 Task: Add Attachment from Trello to Card Card0000000074 in Board Board0000000019 in Workspace WS0000000007 in Trello. Add Cover Yellow to Card Card0000000074 in Board Board0000000019 in Workspace WS0000000007 in Trello. Add "Copy Card To …" Button titled Button0000000074 to "bottom" of the list "To Do" to Card Card0000000074 in Board Board0000000019 in Workspace WS0000000007 in Trello. Add Description DS0000000074 to Card Card0000000074 in Board Board0000000019 in Workspace WS0000000007 in Trello. Add Comment CM0000000074 to Card Card0000000074 in Board Board0000000019 in Workspace WS0000000007 in Trello
Action: Mouse moved to (294, 312)
Screenshot: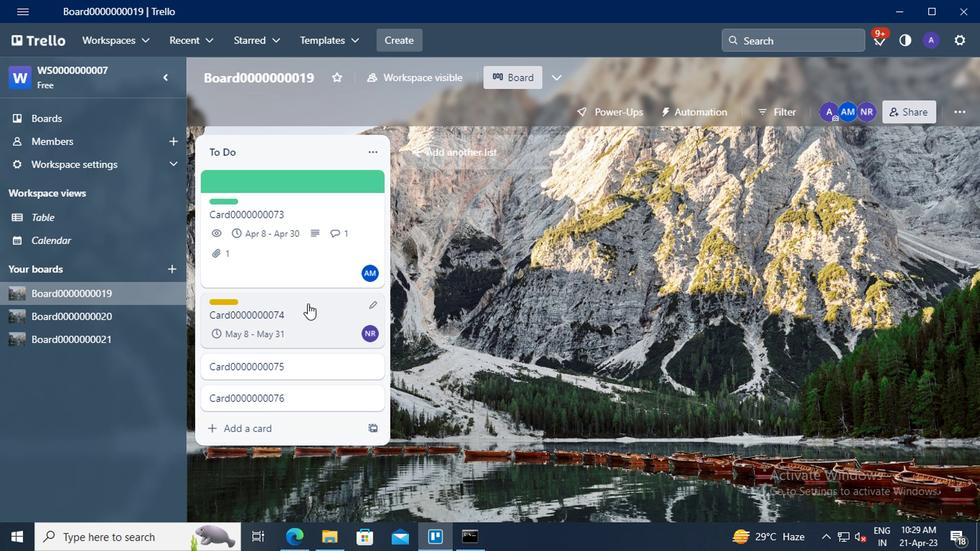 
Action: Mouse pressed left at (294, 312)
Screenshot: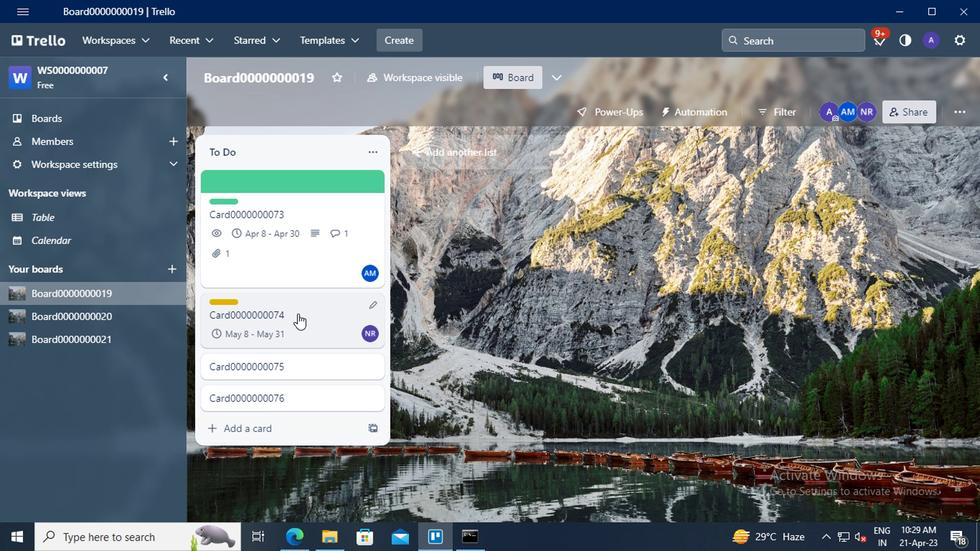 
Action: Mouse moved to (670, 300)
Screenshot: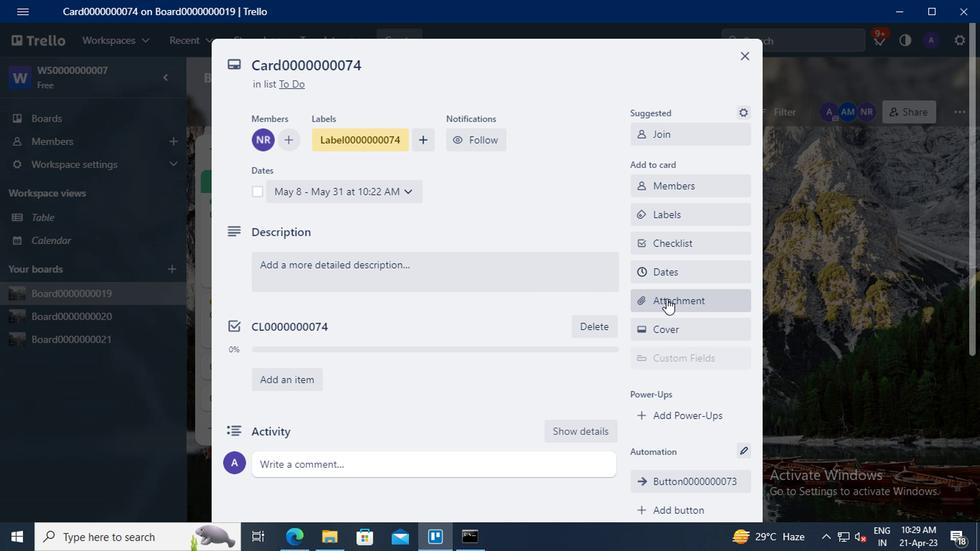 
Action: Mouse pressed left at (670, 300)
Screenshot: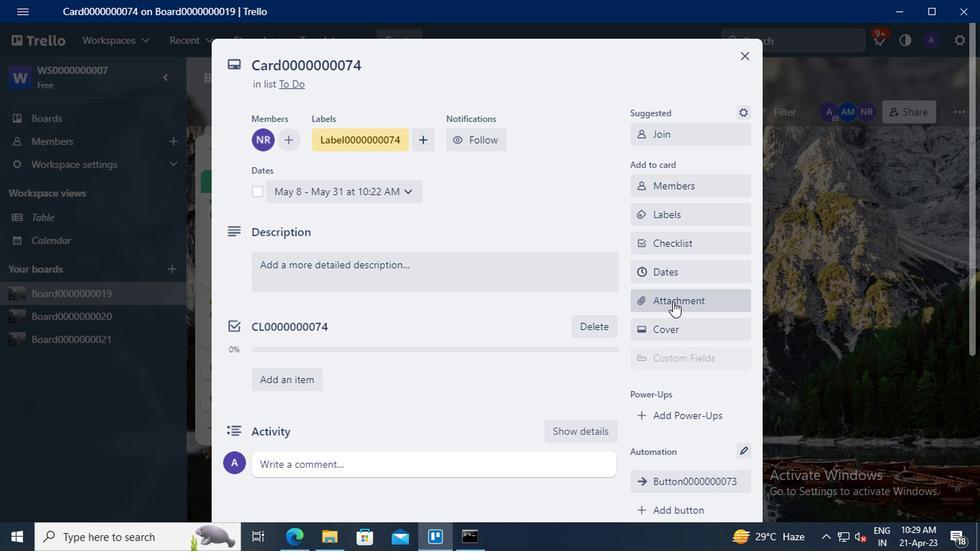 
Action: Mouse moved to (662, 148)
Screenshot: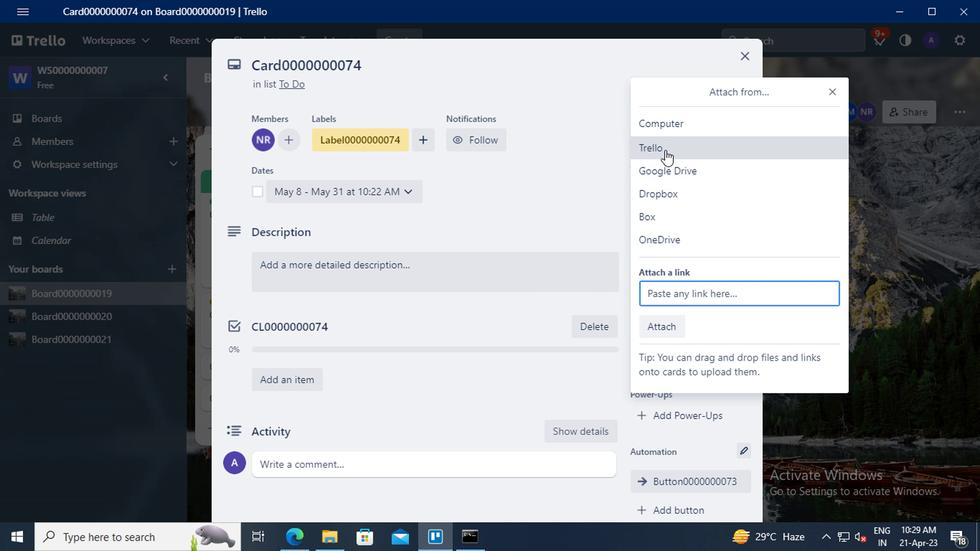 
Action: Mouse pressed left at (662, 148)
Screenshot: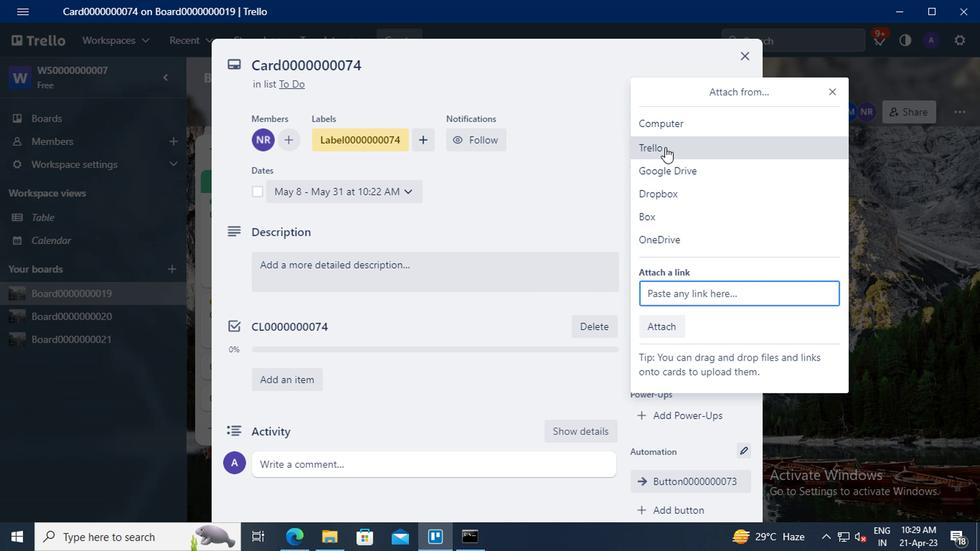 
Action: Mouse moved to (673, 183)
Screenshot: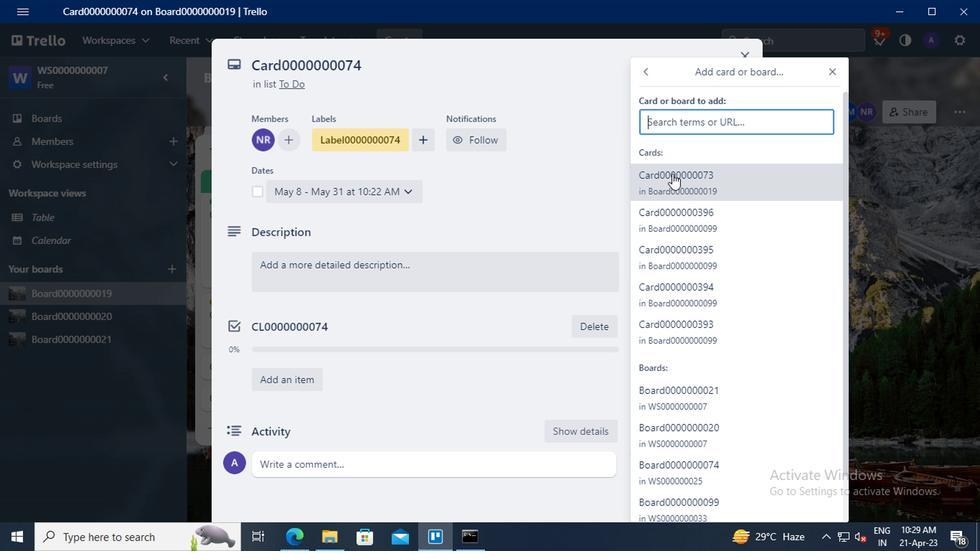 
Action: Mouse pressed left at (673, 183)
Screenshot: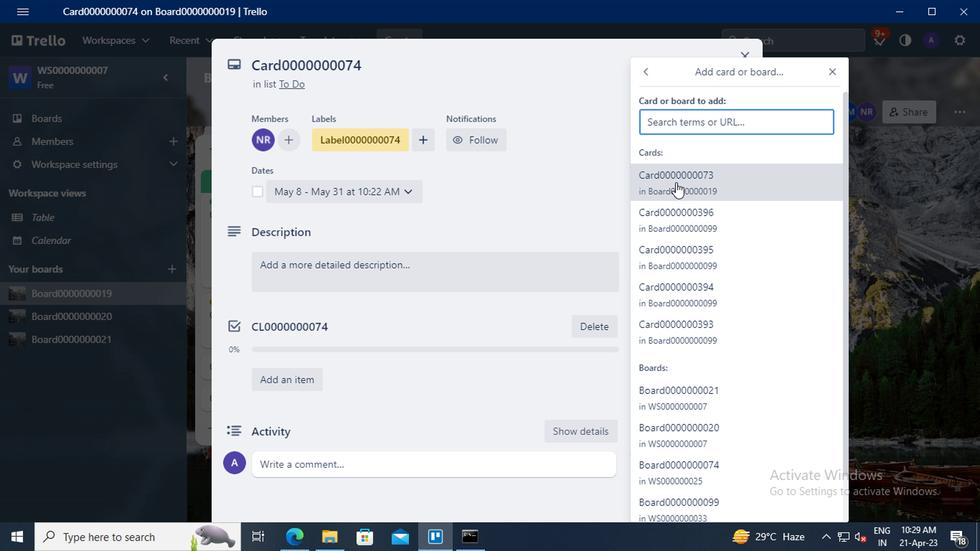 
Action: Mouse moved to (683, 327)
Screenshot: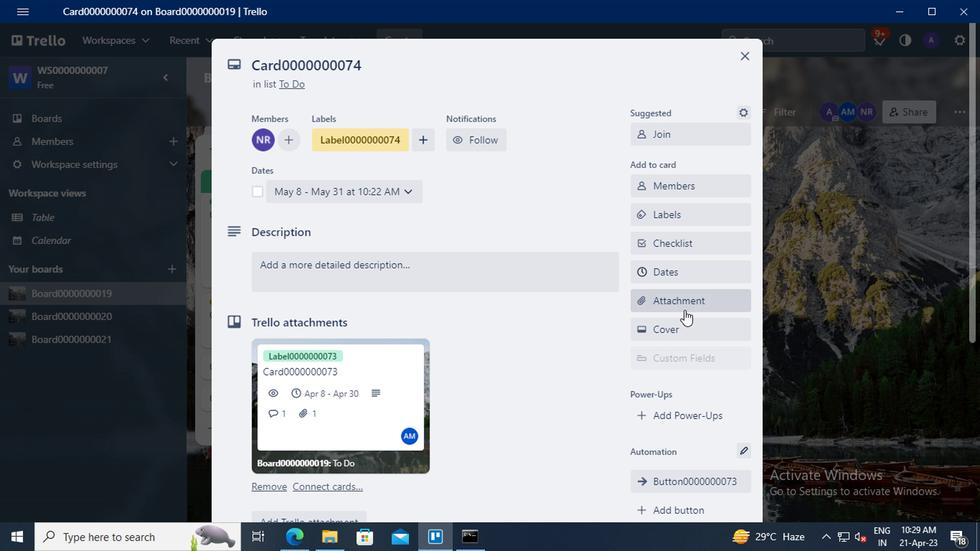 
Action: Mouse pressed left at (683, 327)
Screenshot: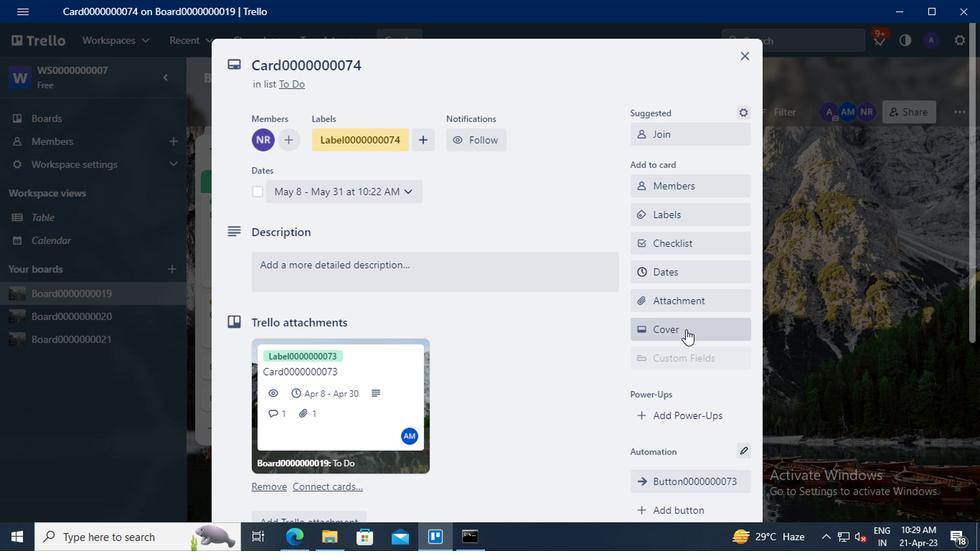 
Action: Mouse moved to (699, 237)
Screenshot: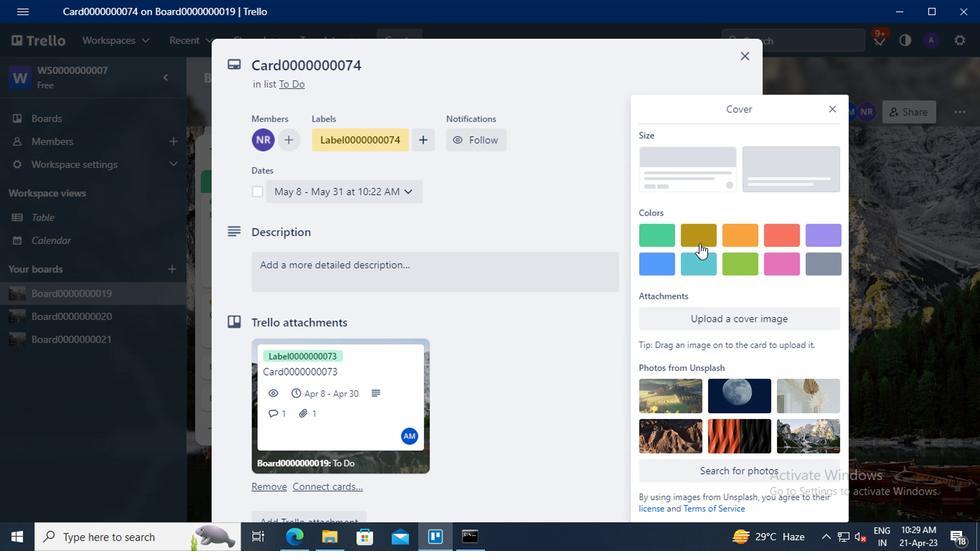 
Action: Mouse pressed left at (699, 237)
Screenshot: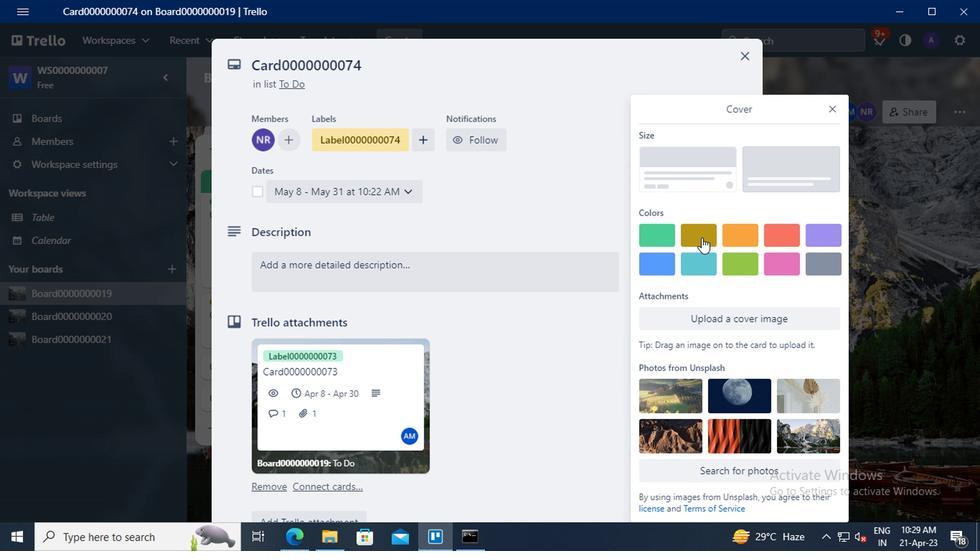 
Action: Mouse moved to (831, 87)
Screenshot: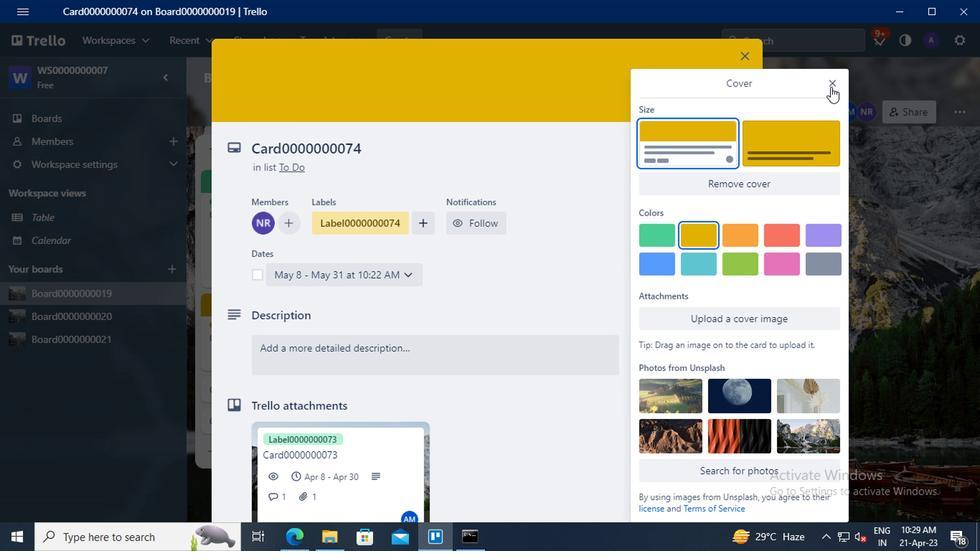 
Action: Mouse pressed left at (831, 87)
Screenshot: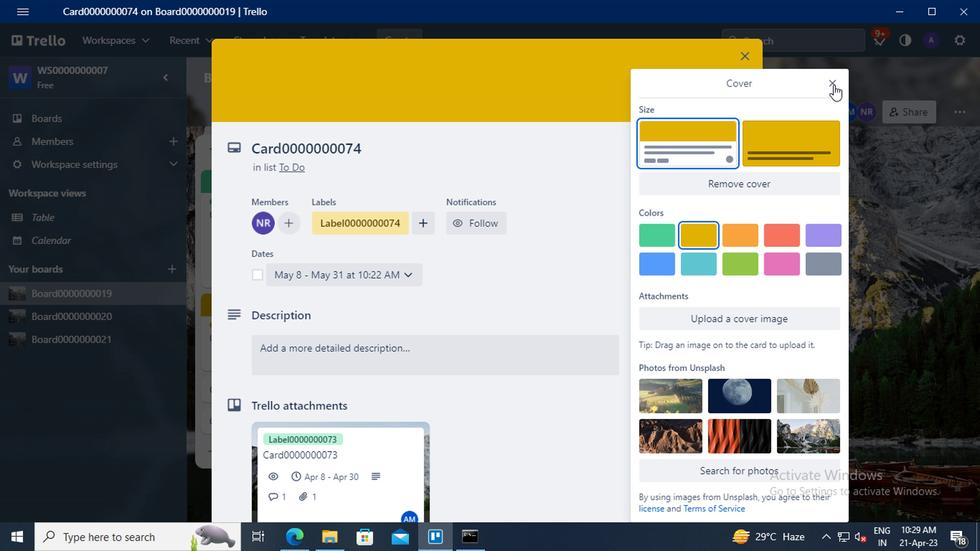 
Action: Mouse moved to (688, 214)
Screenshot: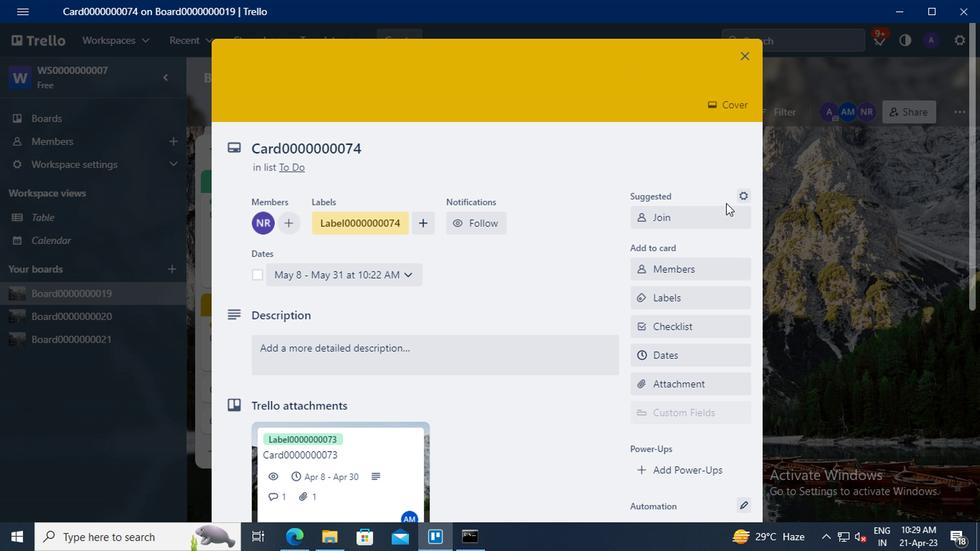 
Action: Mouse scrolled (688, 214) with delta (0, 0)
Screenshot: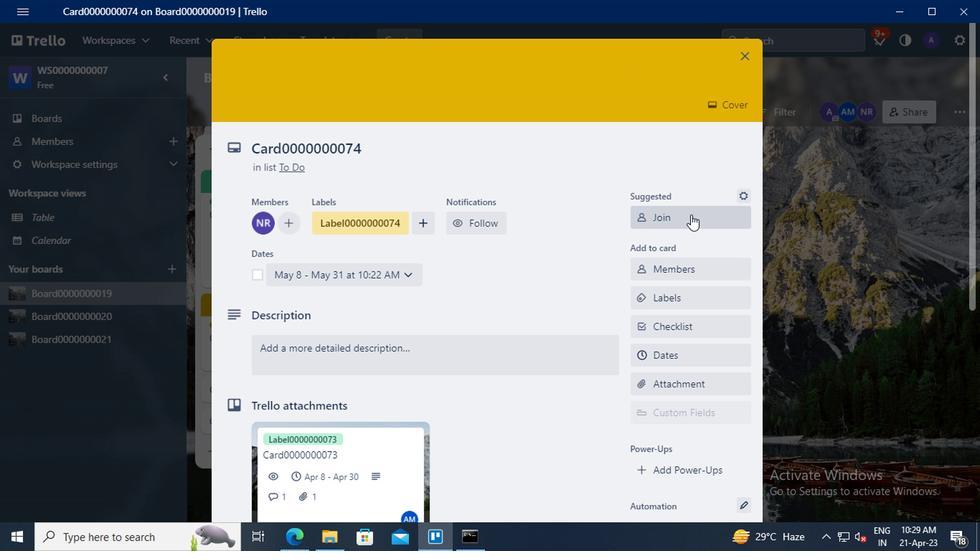 
Action: Mouse scrolled (688, 214) with delta (0, 0)
Screenshot: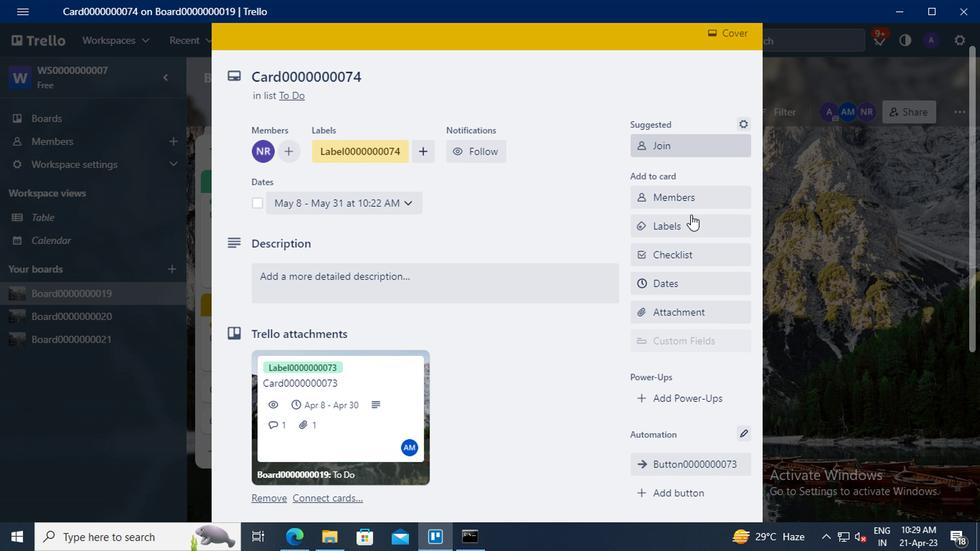 
Action: Mouse scrolled (688, 214) with delta (0, 0)
Screenshot: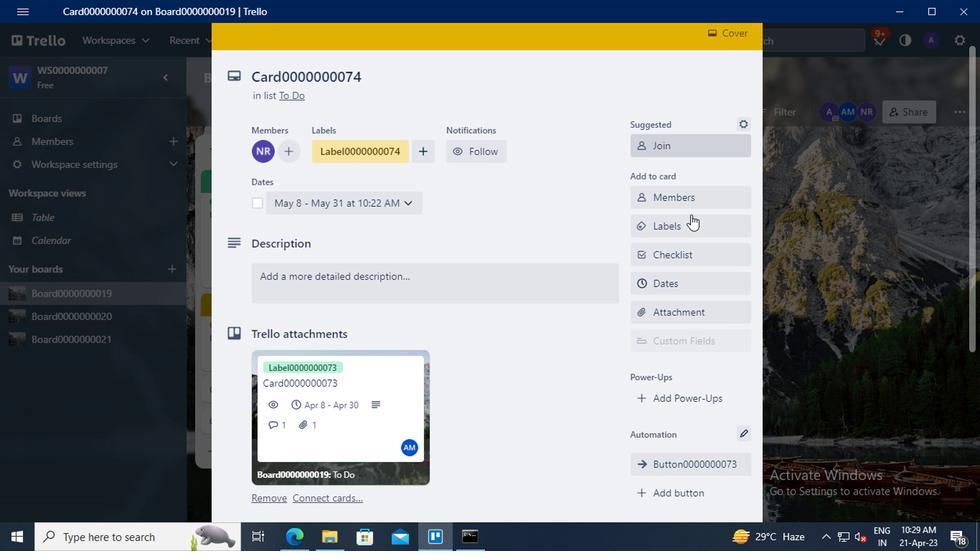 
Action: Mouse scrolled (688, 214) with delta (0, 0)
Screenshot: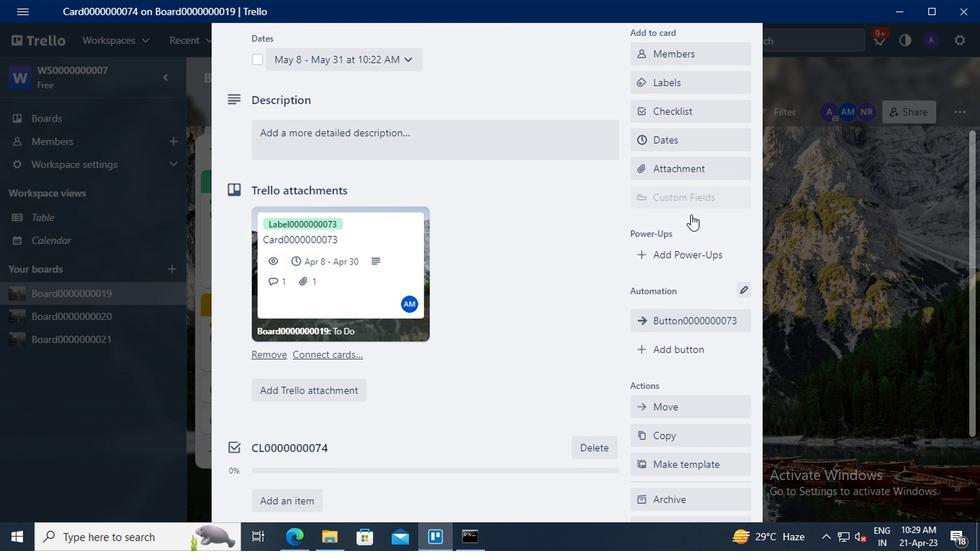 
Action: Mouse moved to (686, 271)
Screenshot: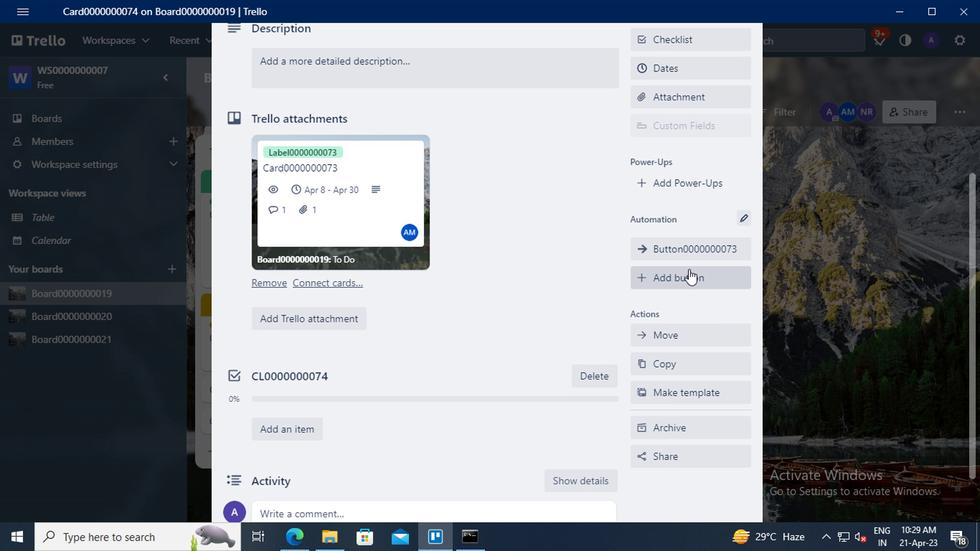 
Action: Mouse pressed left at (686, 271)
Screenshot: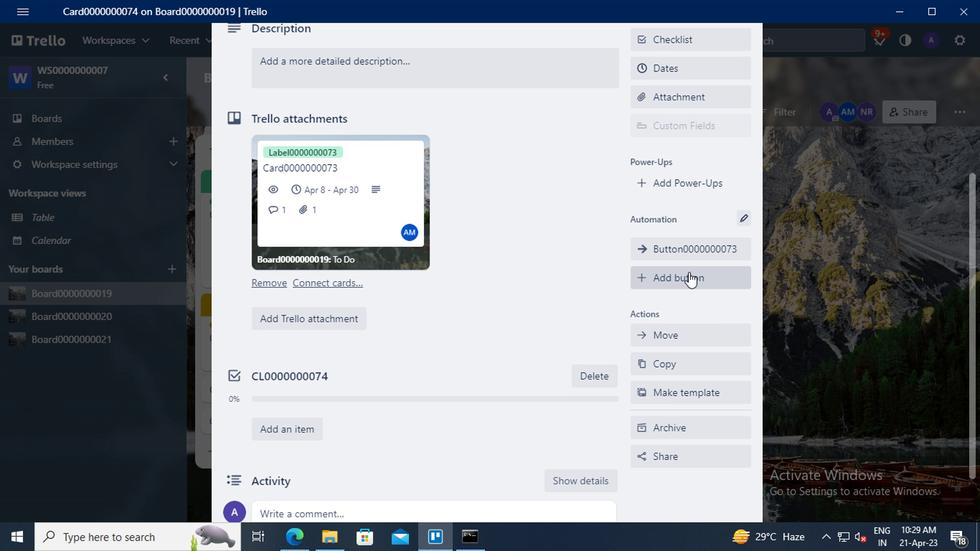 
Action: Mouse moved to (687, 162)
Screenshot: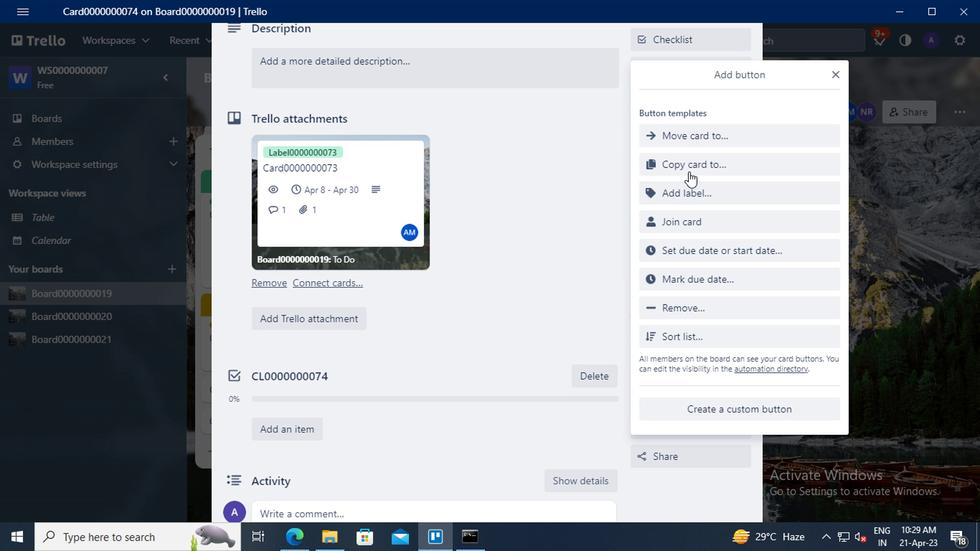 
Action: Mouse pressed left at (687, 162)
Screenshot: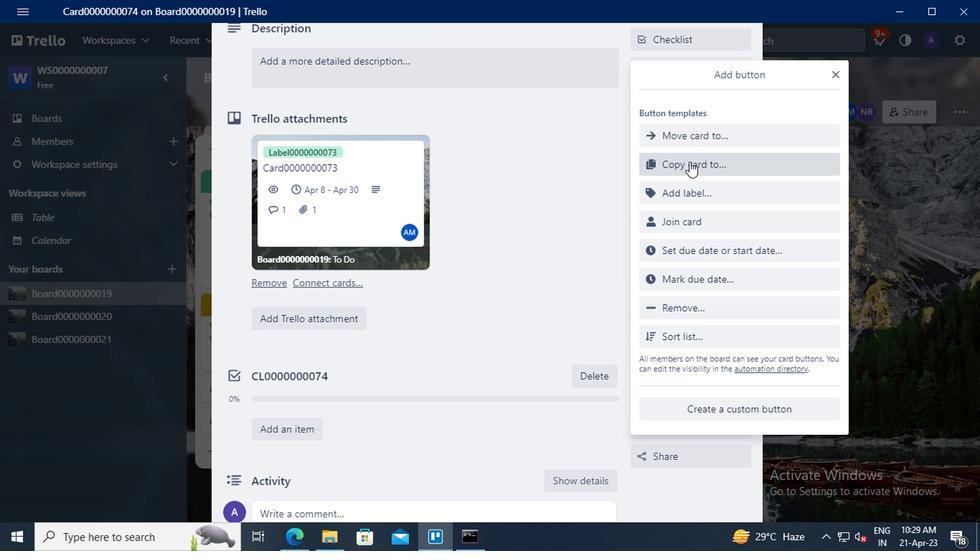 
Action: Mouse moved to (692, 136)
Screenshot: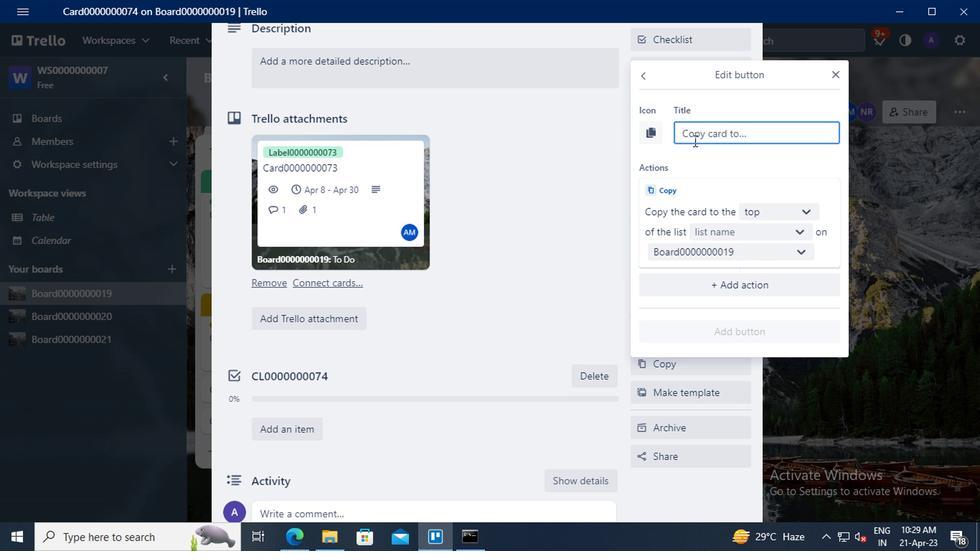 
Action: Mouse pressed left at (692, 136)
Screenshot: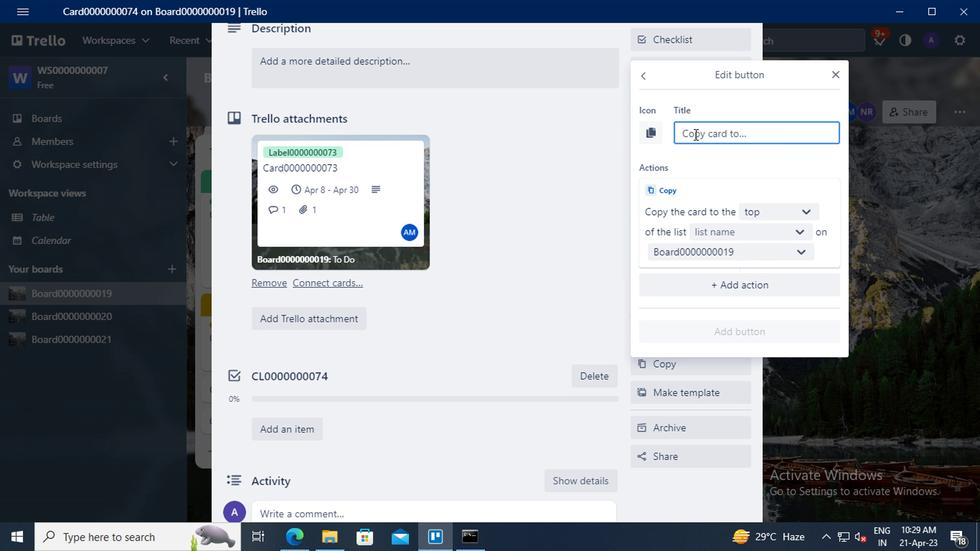 
Action: Key pressed <Key.shift>BUTTON0000000074
Screenshot: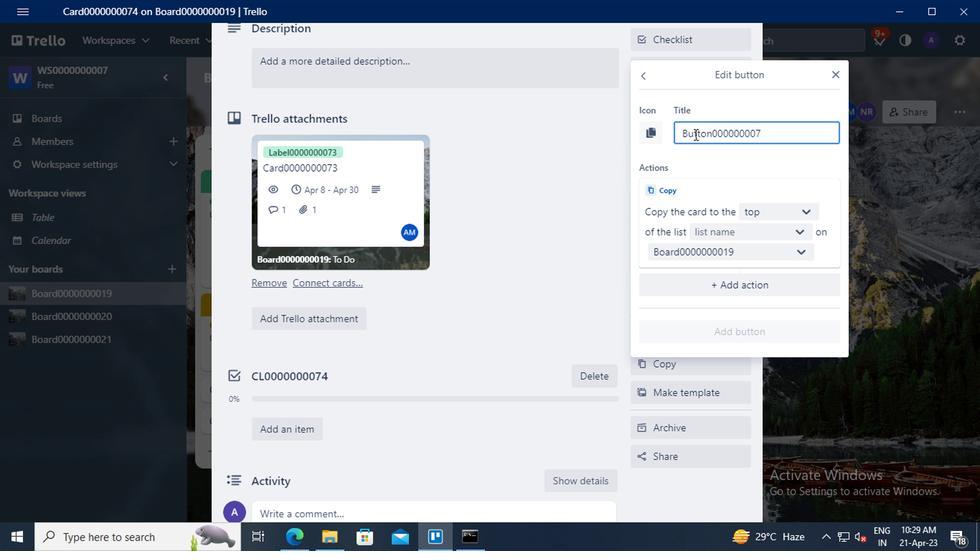 
Action: Mouse moved to (770, 210)
Screenshot: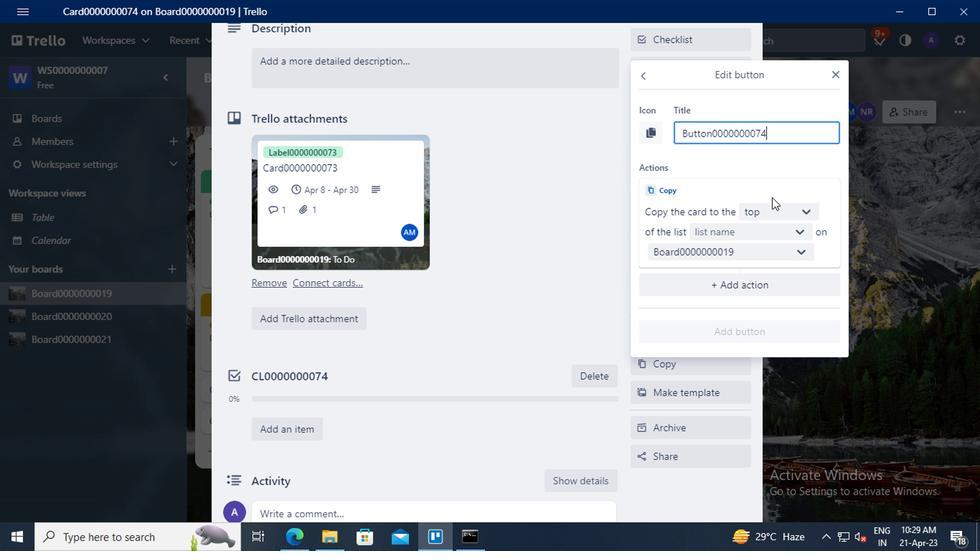
Action: Mouse pressed left at (770, 210)
Screenshot: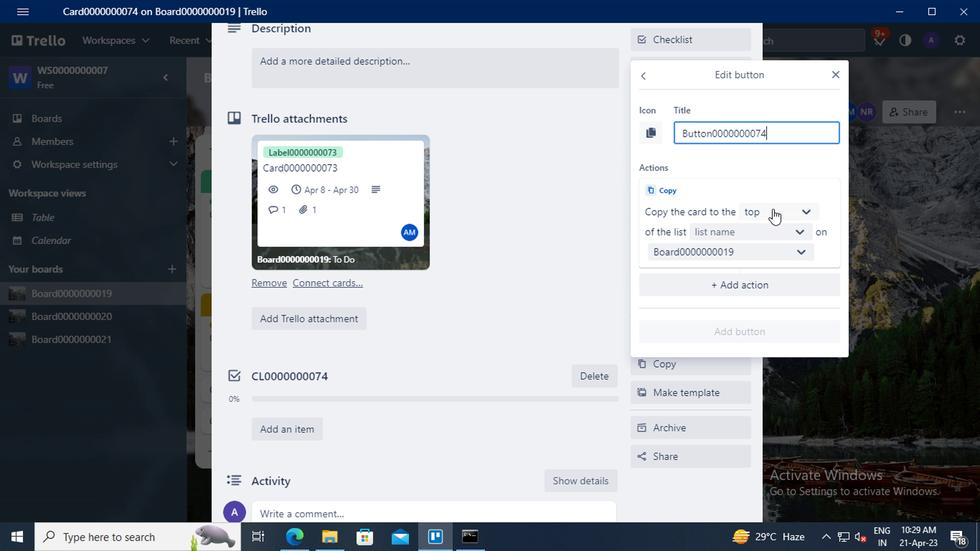 
Action: Mouse moved to (772, 262)
Screenshot: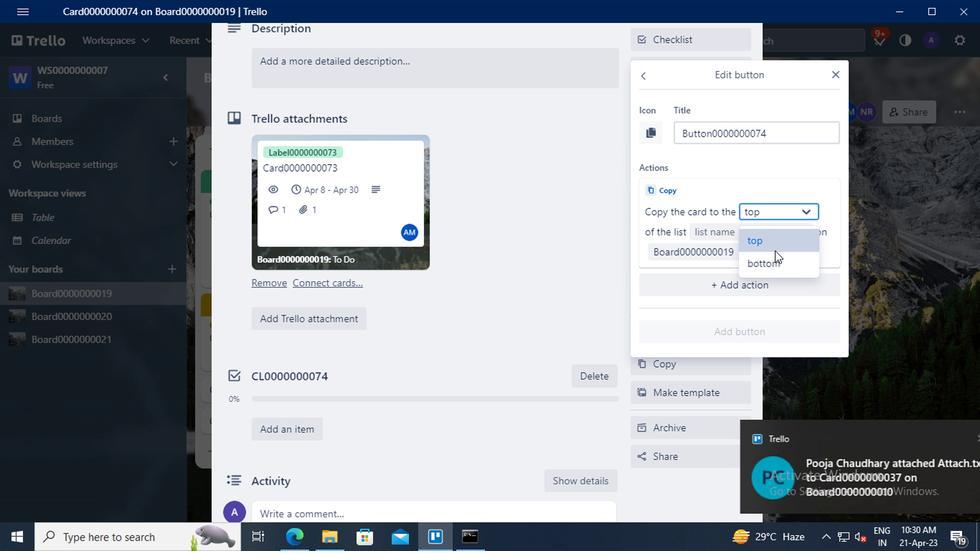 
Action: Mouse pressed left at (772, 262)
Screenshot: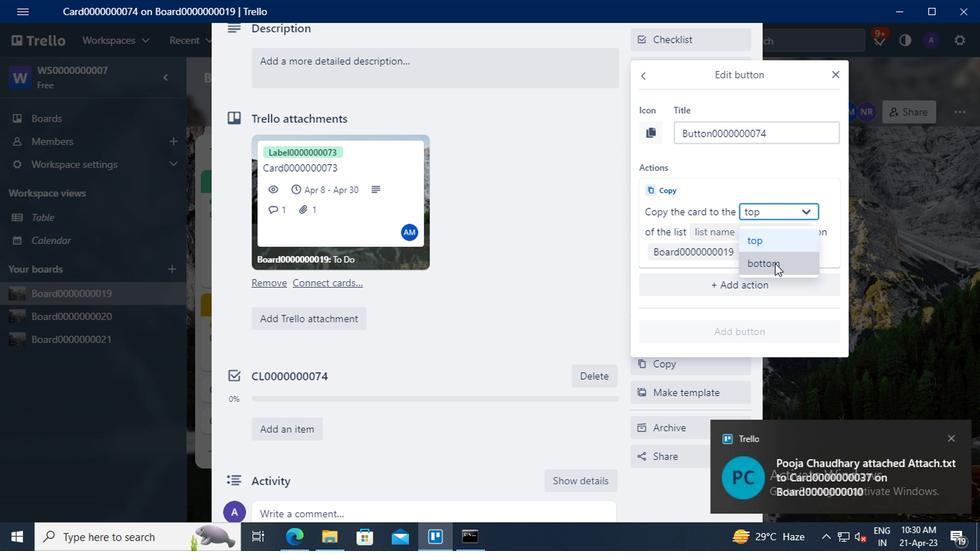 
Action: Mouse moved to (779, 229)
Screenshot: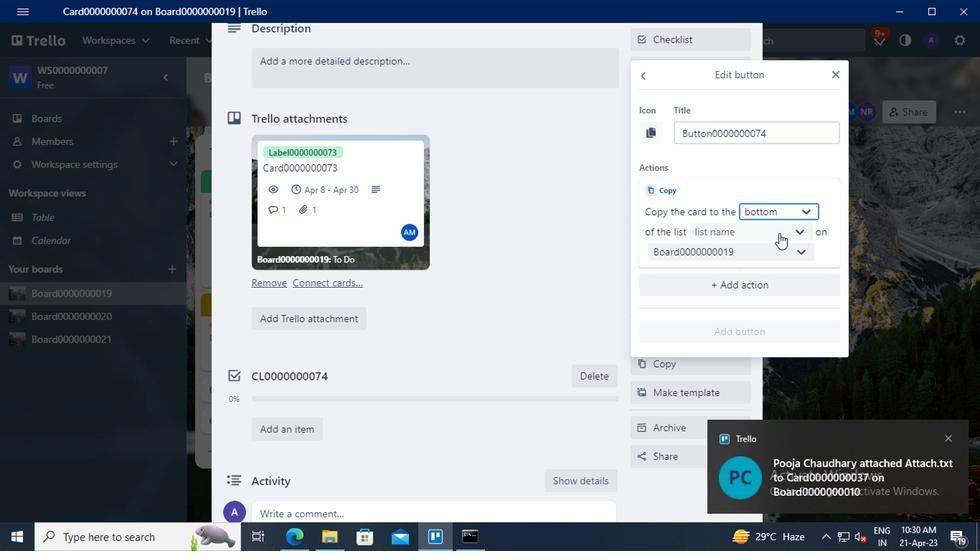 
Action: Mouse pressed left at (779, 229)
Screenshot: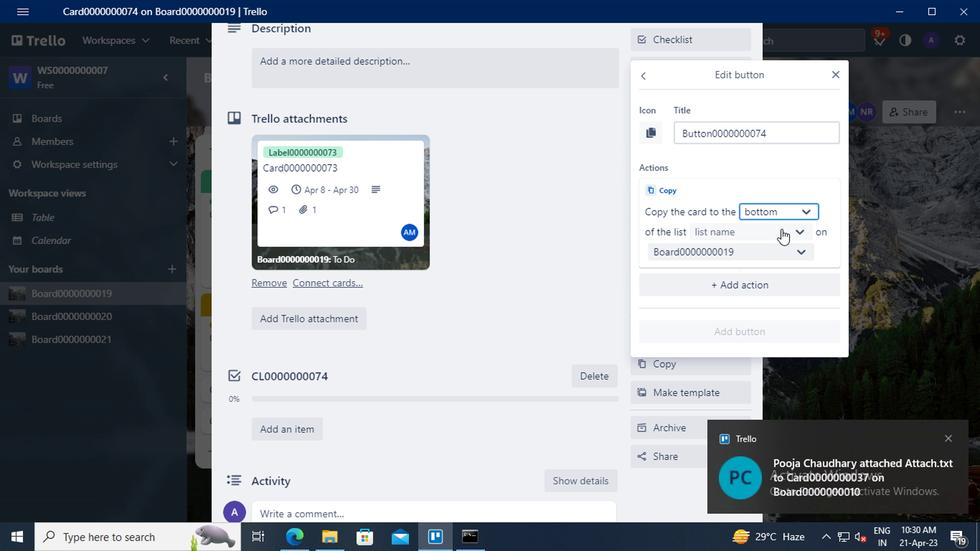
Action: Mouse moved to (729, 258)
Screenshot: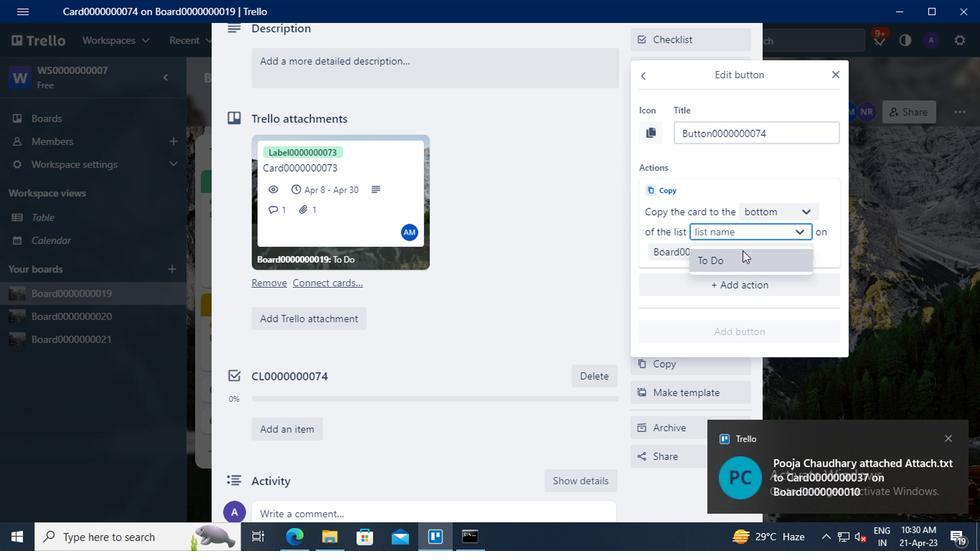 
Action: Mouse pressed left at (729, 258)
Screenshot: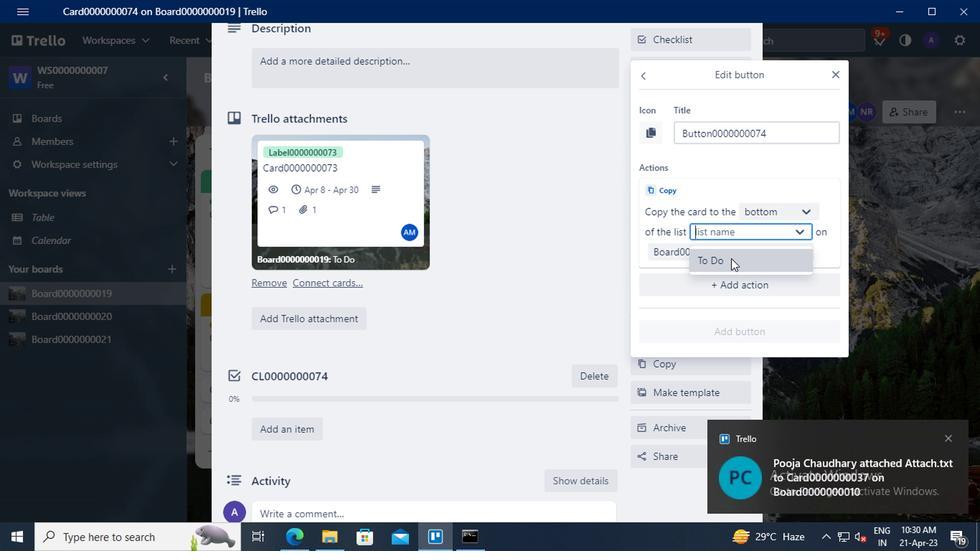 
Action: Mouse moved to (736, 326)
Screenshot: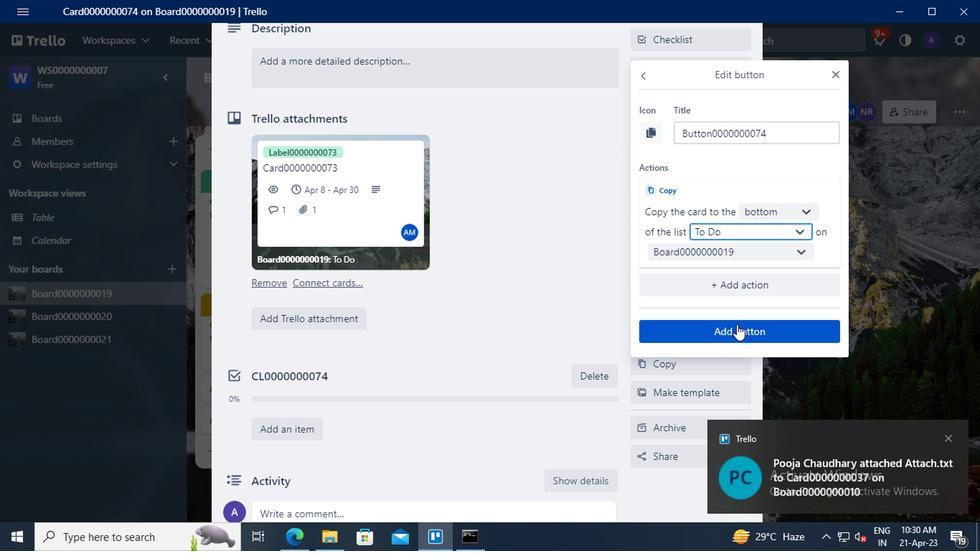 
Action: Mouse pressed left at (736, 326)
Screenshot: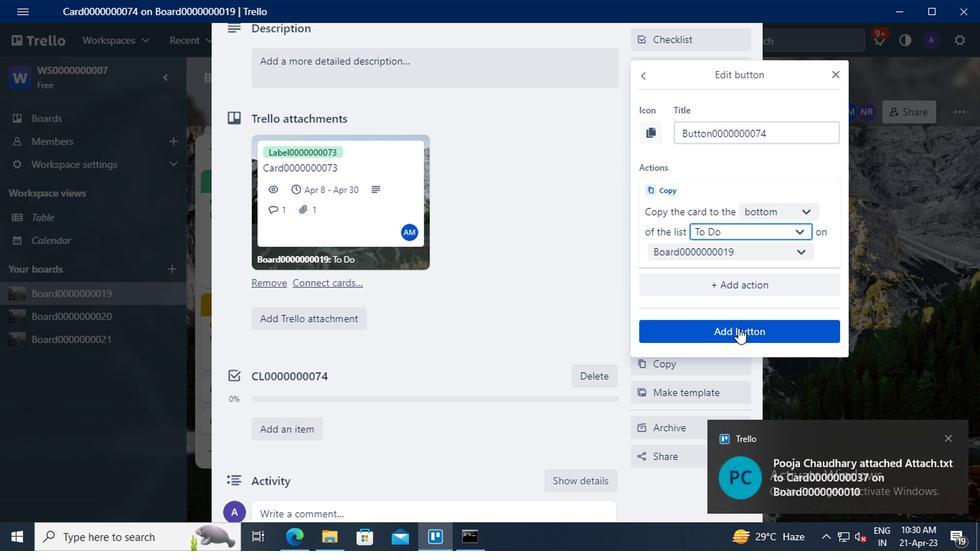 
Action: Mouse moved to (432, 312)
Screenshot: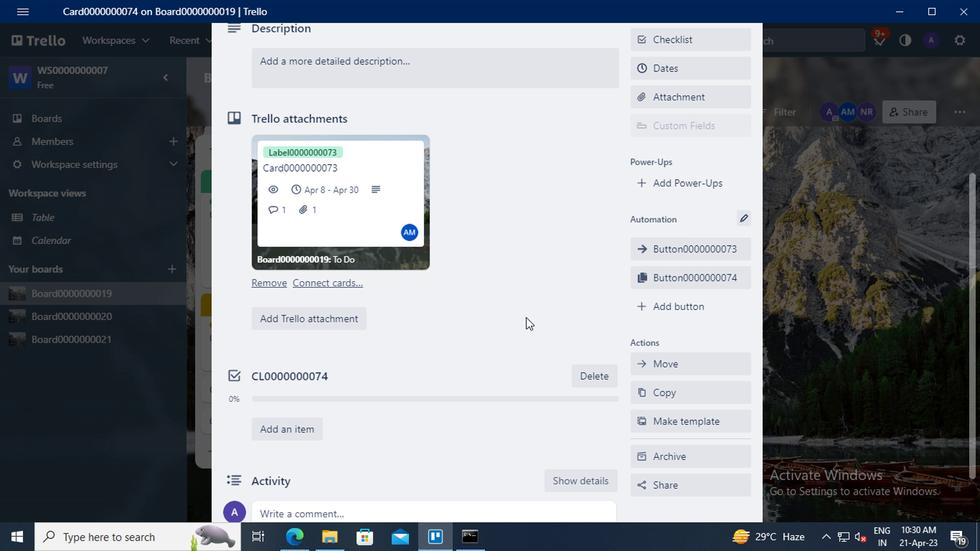 
Action: Mouse scrolled (432, 312) with delta (0, 0)
Screenshot: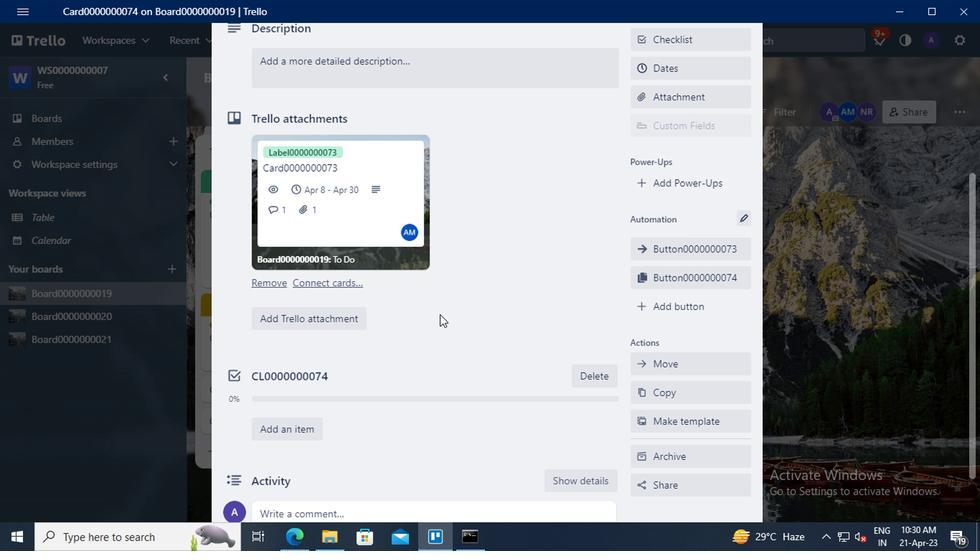 
Action: Mouse scrolled (432, 312) with delta (0, 0)
Screenshot: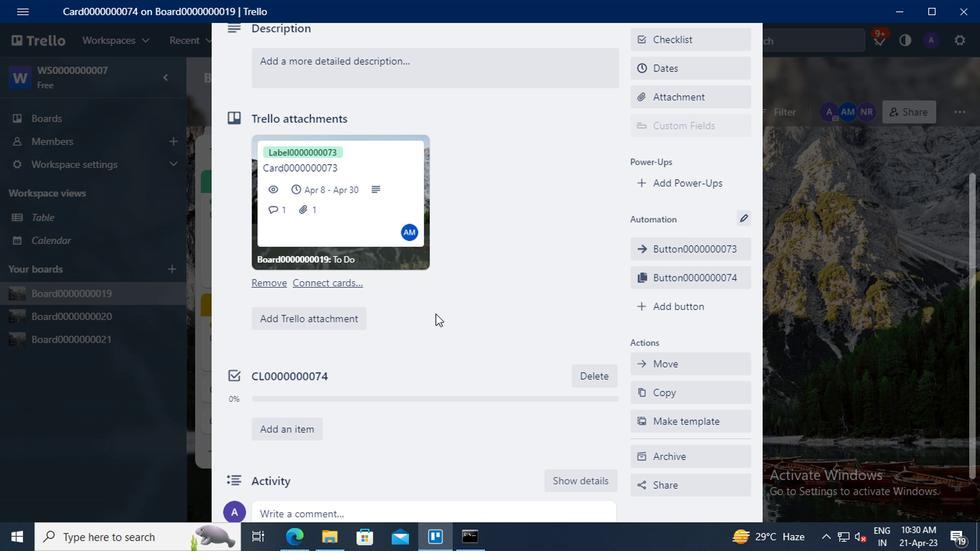 
Action: Mouse scrolled (432, 312) with delta (0, 0)
Screenshot: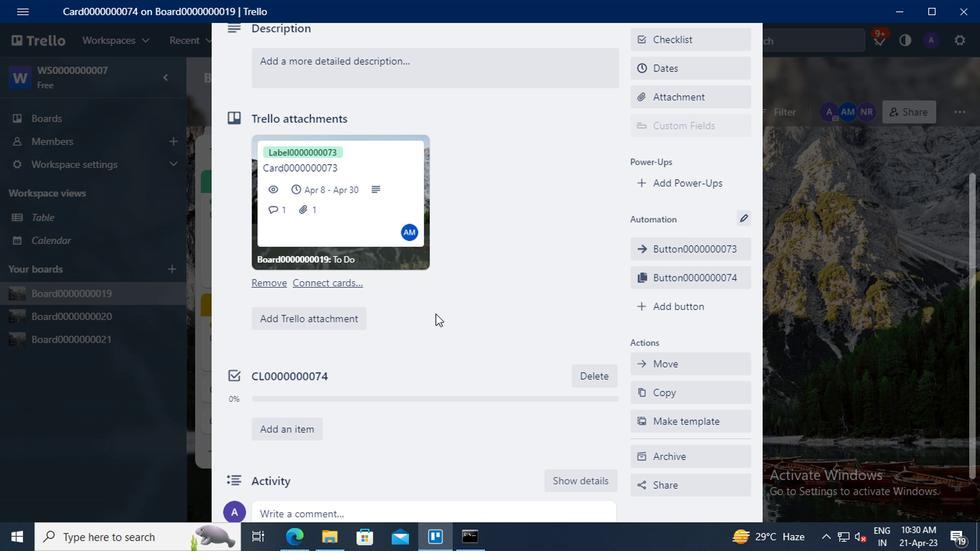 
Action: Mouse moved to (332, 275)
Screenshot: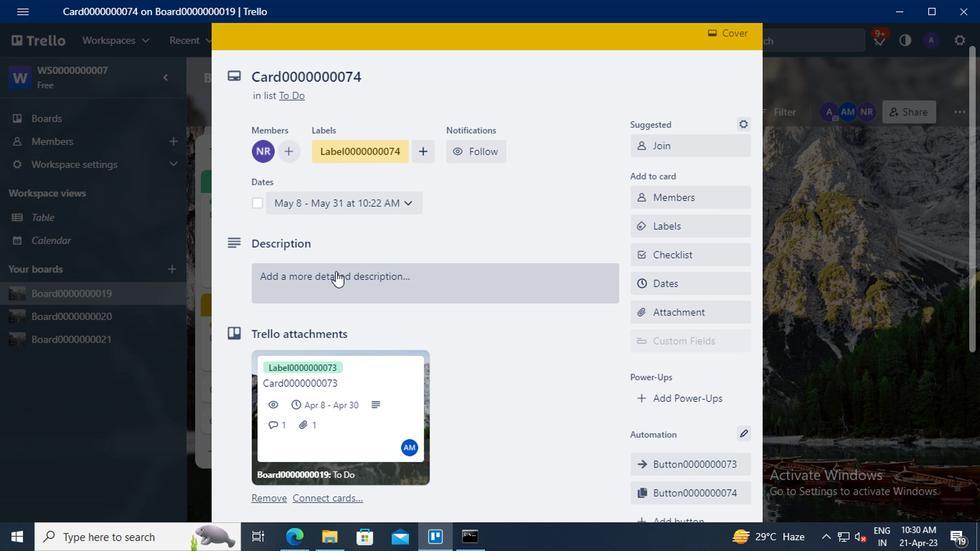 
Action: Mouse pressed left at (332, 275)
Screenshot: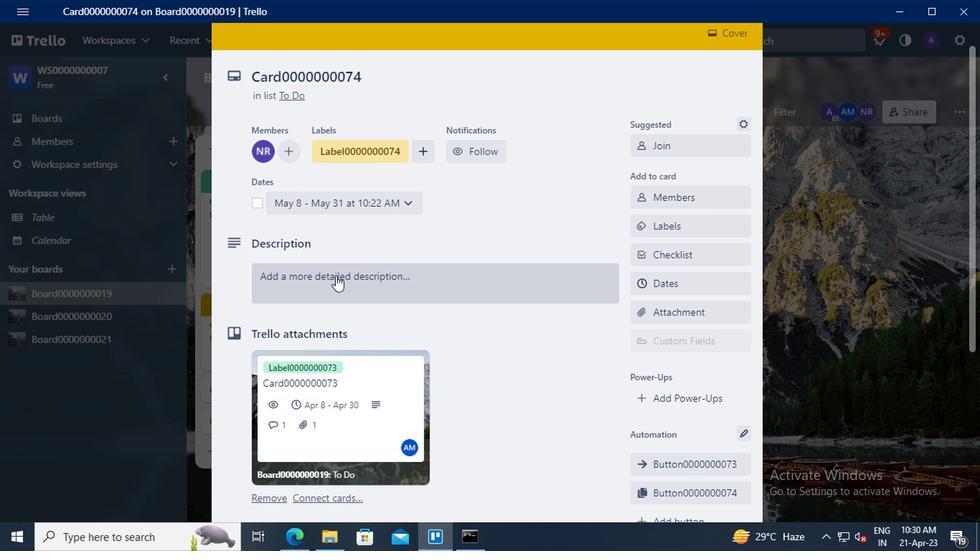 
Action: Mouse moved to (267, 324)
Screenshot: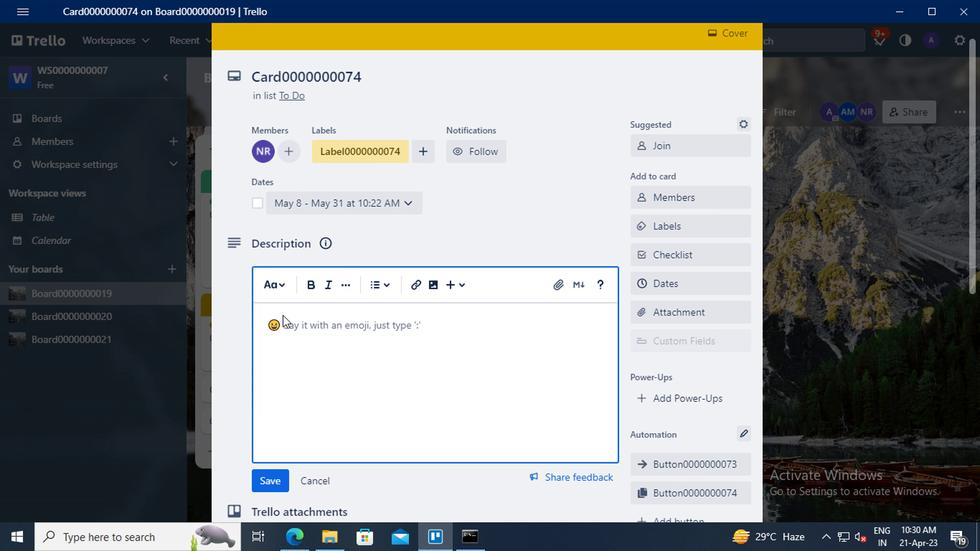 
Action: Mouse pressed left at (267, 324)
Screenshot: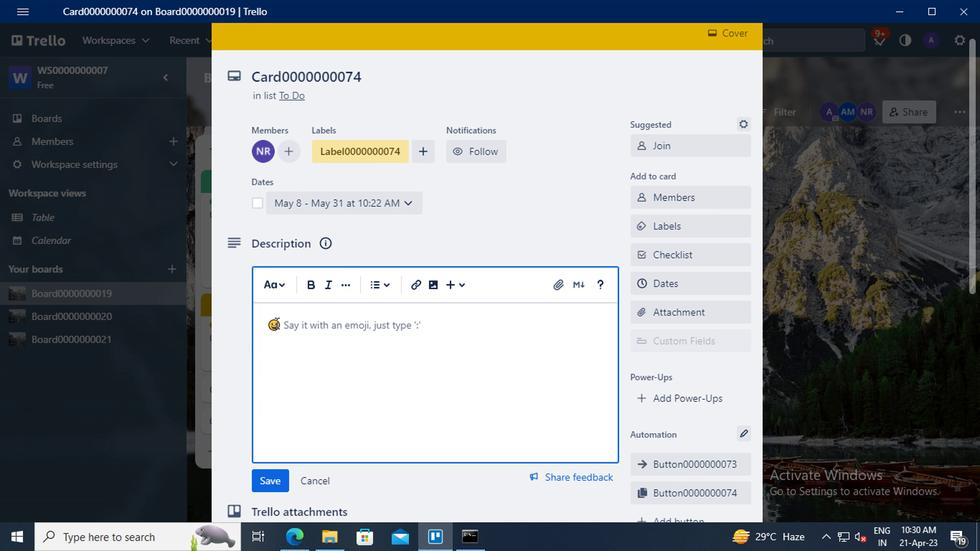 
Action: Key pressed <Key.shift>DS0000000074
Screenshot: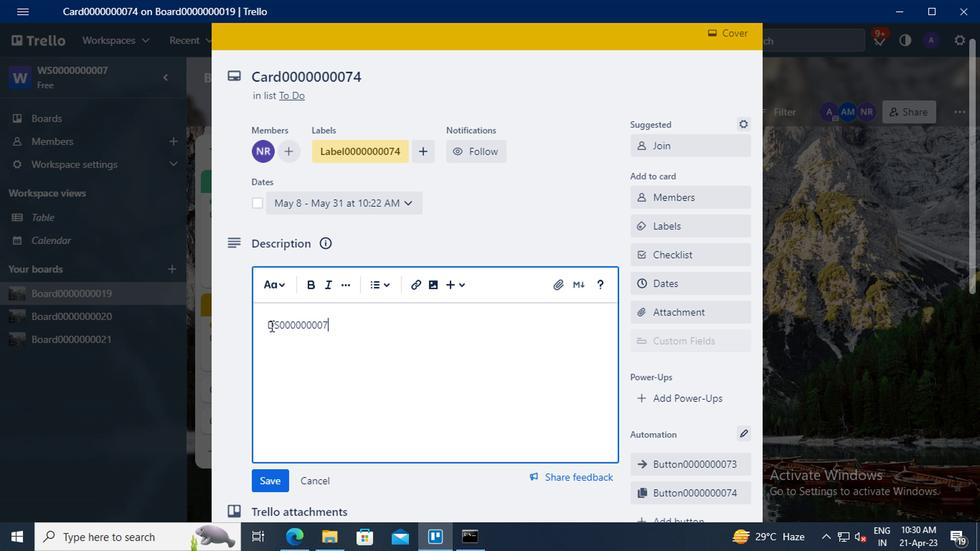 
Action: Mouse scrolled (267, 323) with delta (0, 0)
Screenshot: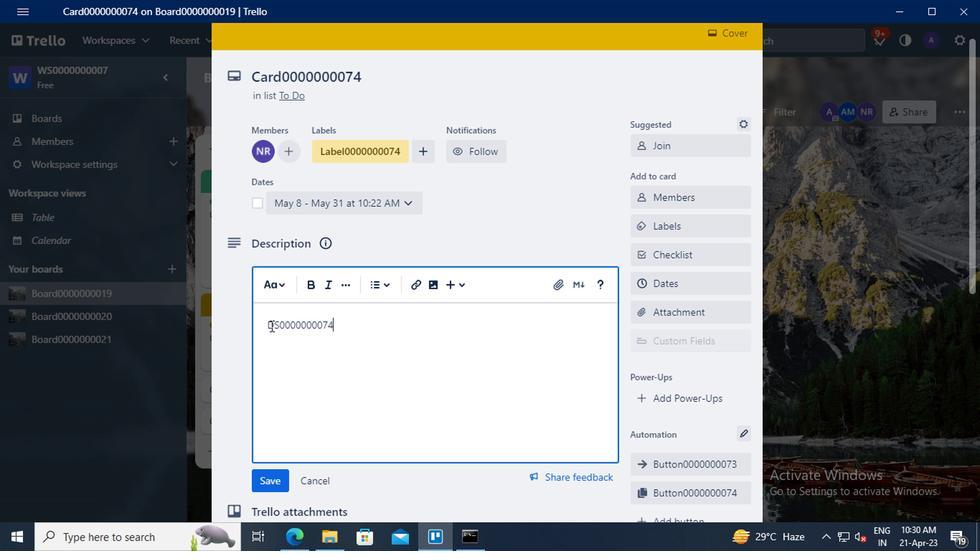 
Action: Mouse scrolled (267, 323) with delta (0, 0)
Screenshot: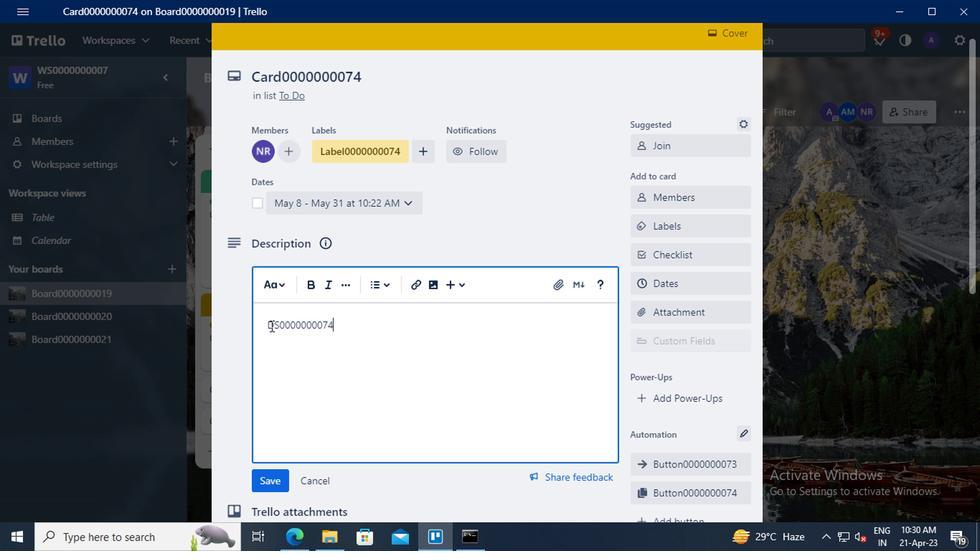 
Action: Mouse moved to (267, 337)
Screenshot: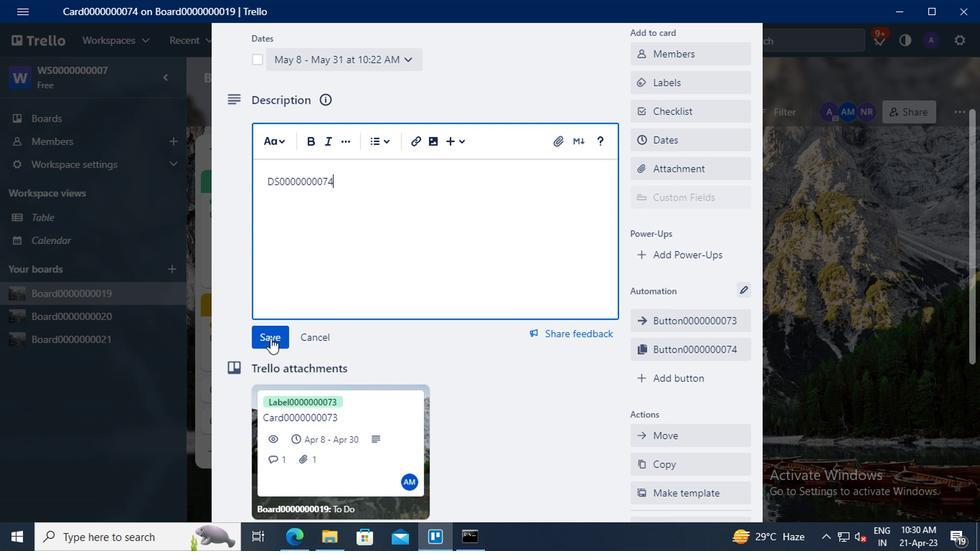 
Action: Mouse pressed left at (267, 337)
Screenshot: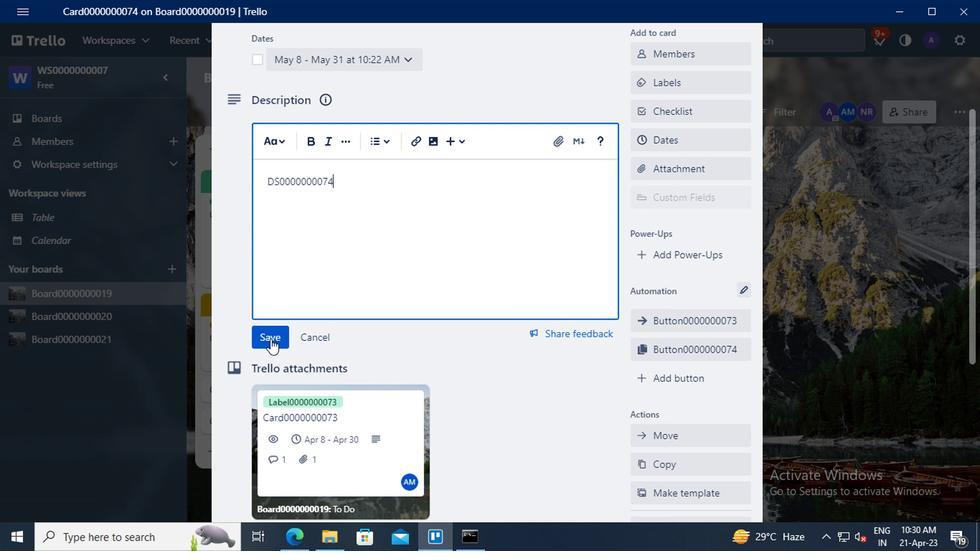 
Action: Mouse scrolled (267, 336) with delta (0, -1)
Screenshot: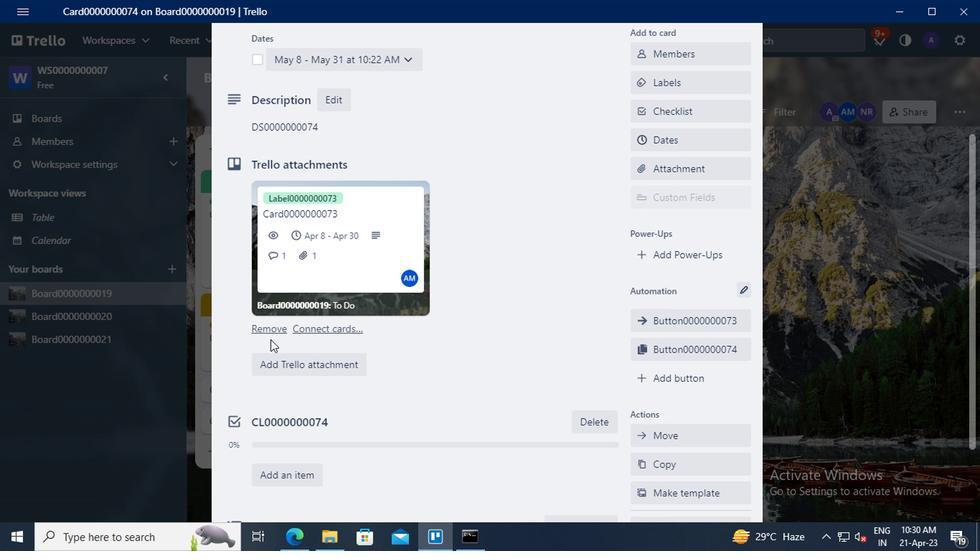 
Action: Mouse scrolled (267, 336) with delta (0, -1)
Screenshot: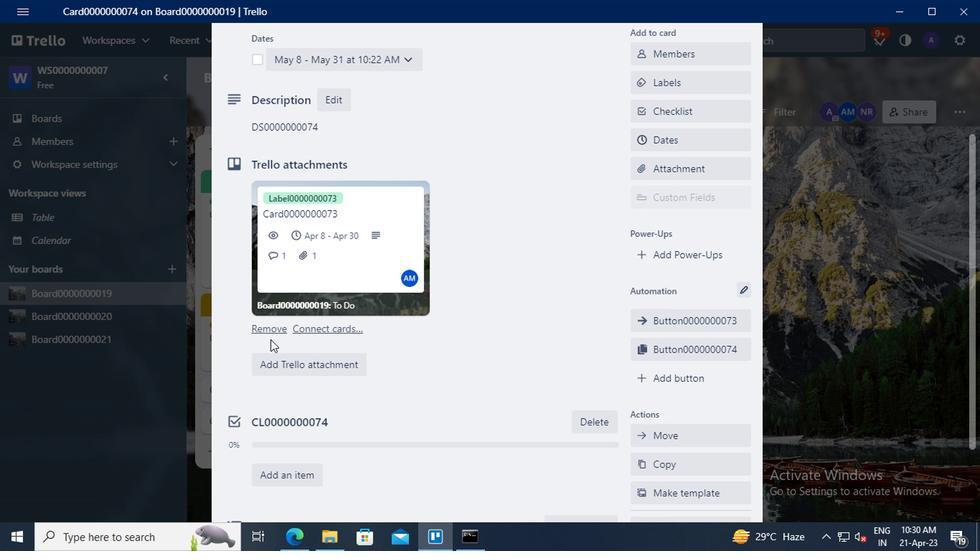 
Action: Mouse scrolled (267, 336) with delta (0, -1)
Screenshot: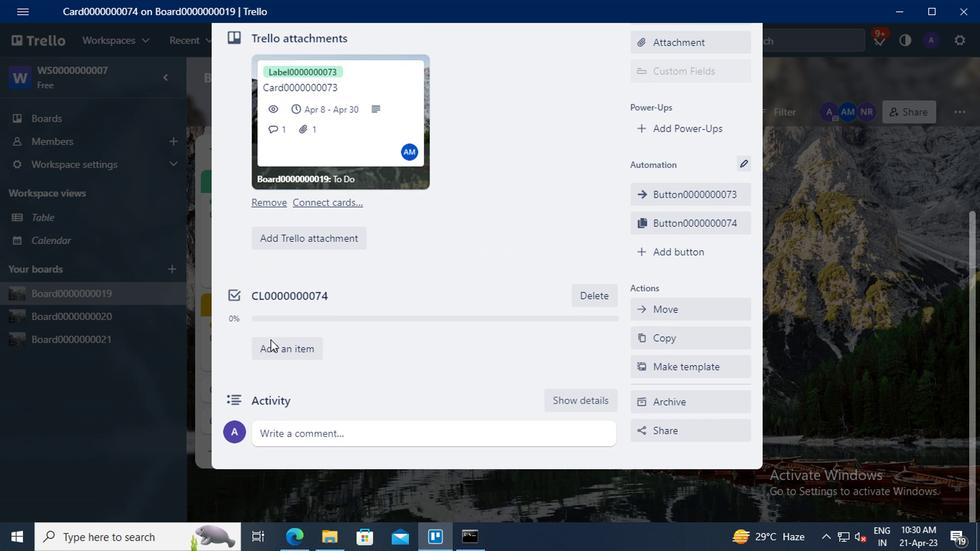 
Action: Mouse moved to (289, 430)
Screenshot: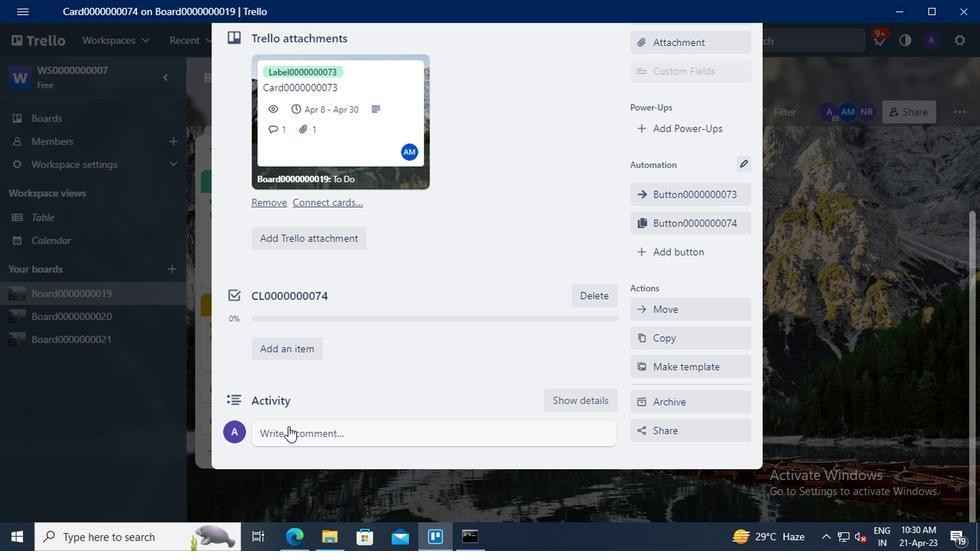 
Action: Mouse pressed left at (289, 430)
Screenshot: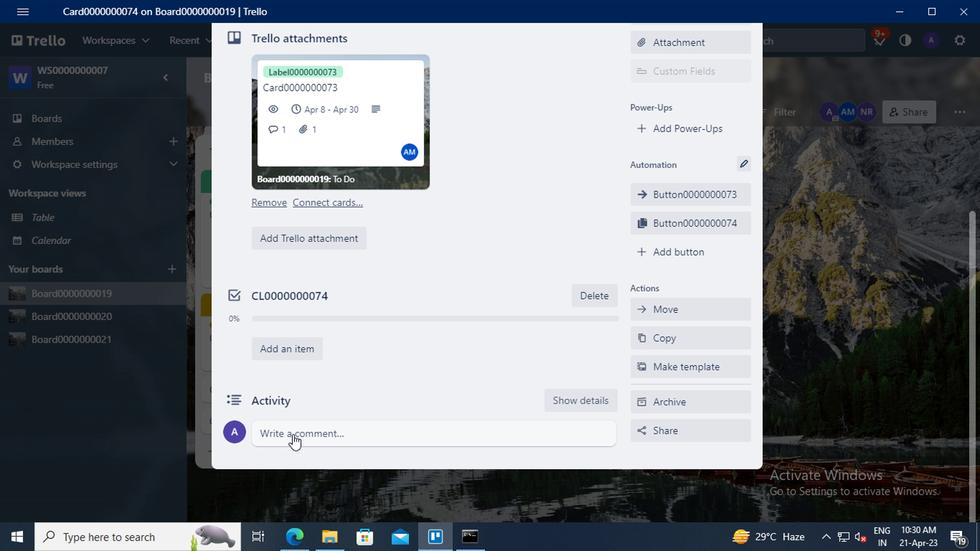 
Action: Key pressed <Key.shift>CM0000000074
Screenshot: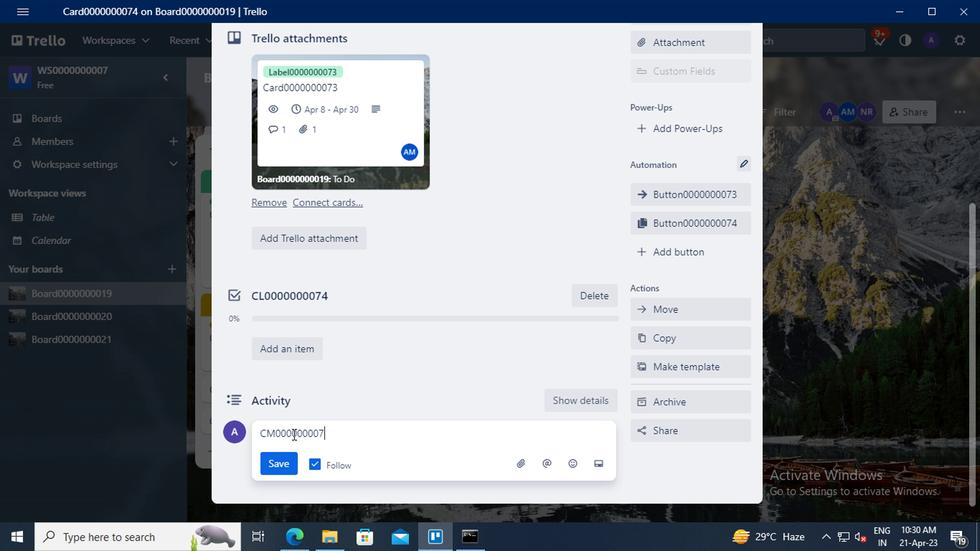 
Action: Mouse moved to (283, 458)
Screenshot: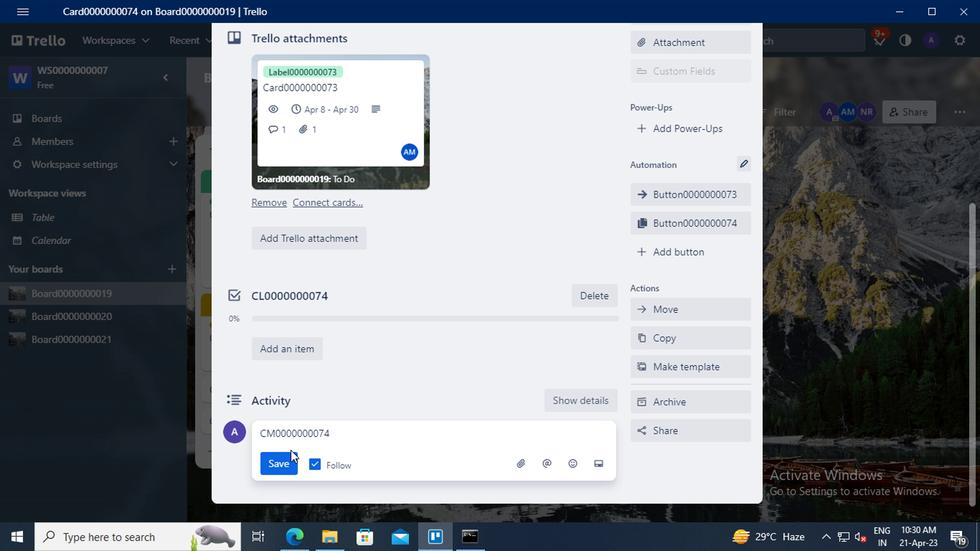 
Action: Mouse pressed left at (283, 458)
Screenshot: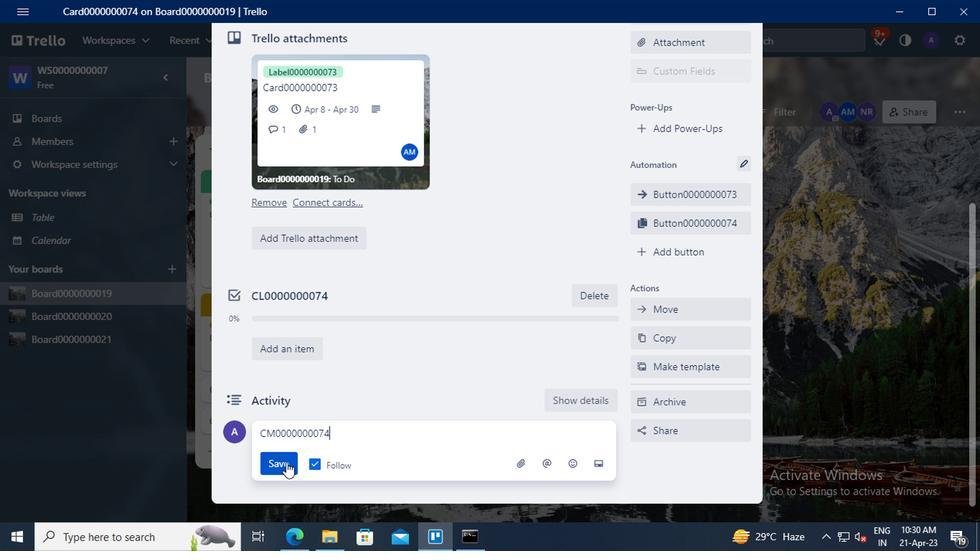 
